 Task: Allow users to attach receipts or supporting documents to individual expenses.
Action: Mouse moved to (818, 64)
Screenshot: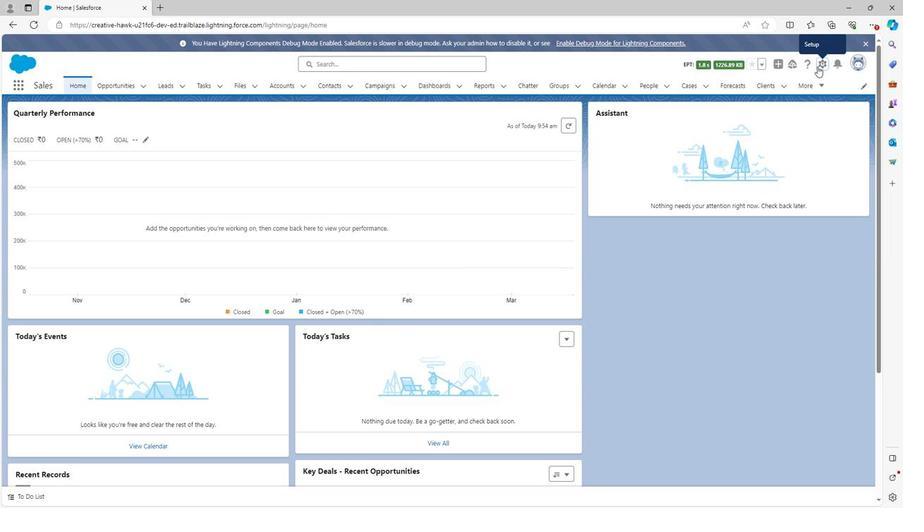 
Action: Mouse pressed left at (818, 64)
Screenshot: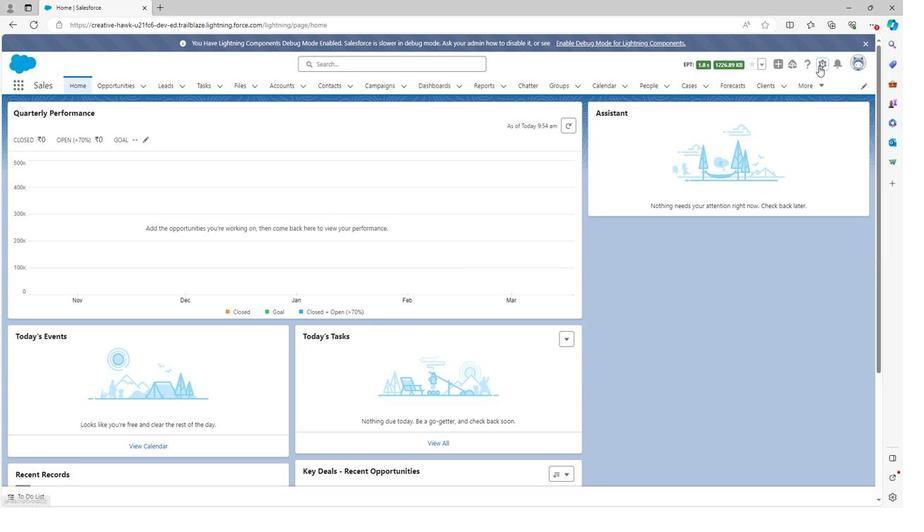
Action: Mouse moved to (781, 88)
Screenshot: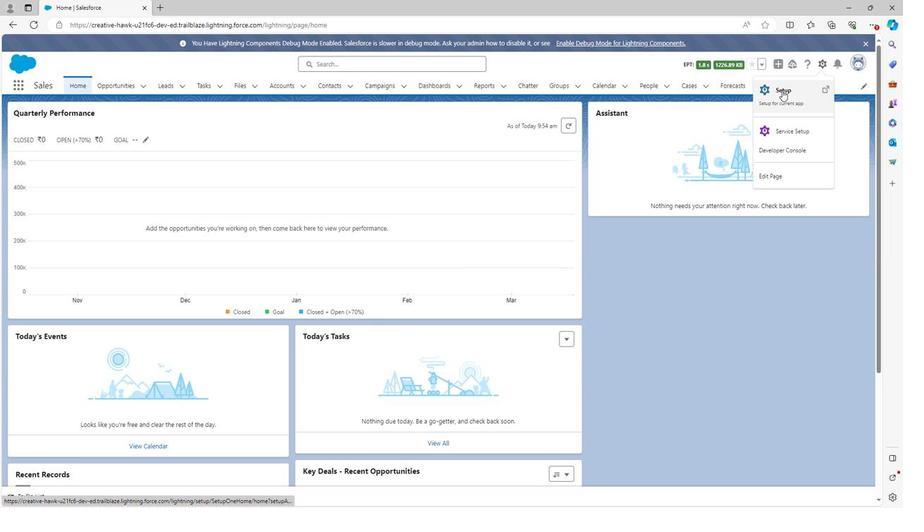 
Action: Mouse pressed left at (781, 88)
Screenshot: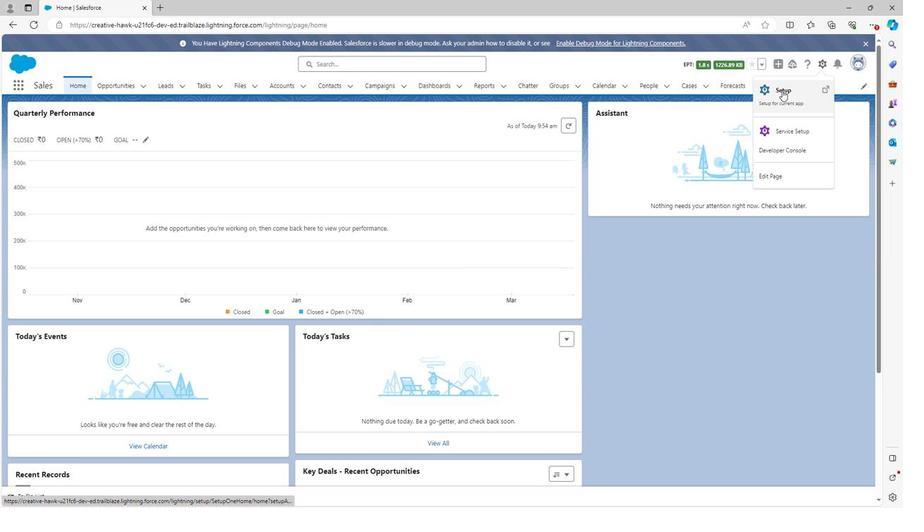 
Action: Mouse moved to (76, 108)
Screenshot: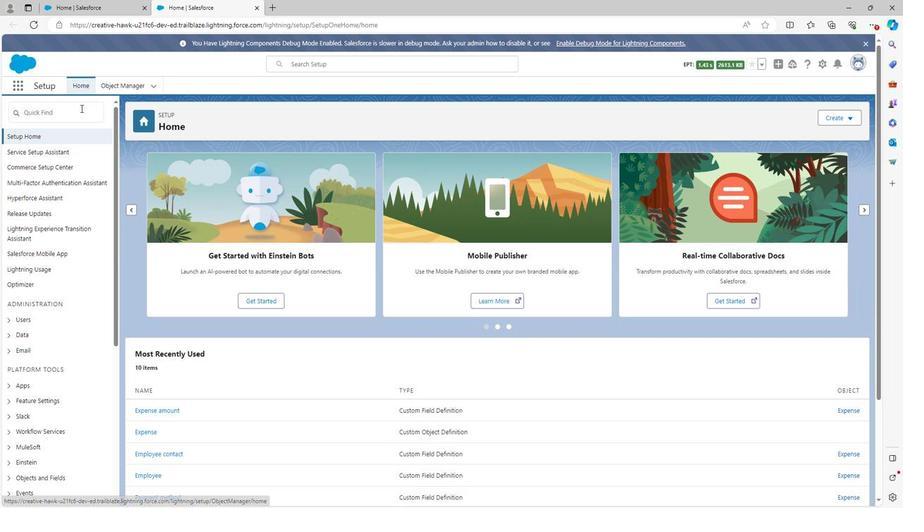 
Action: Mouse pressed left at (76, 108)
Screenshot: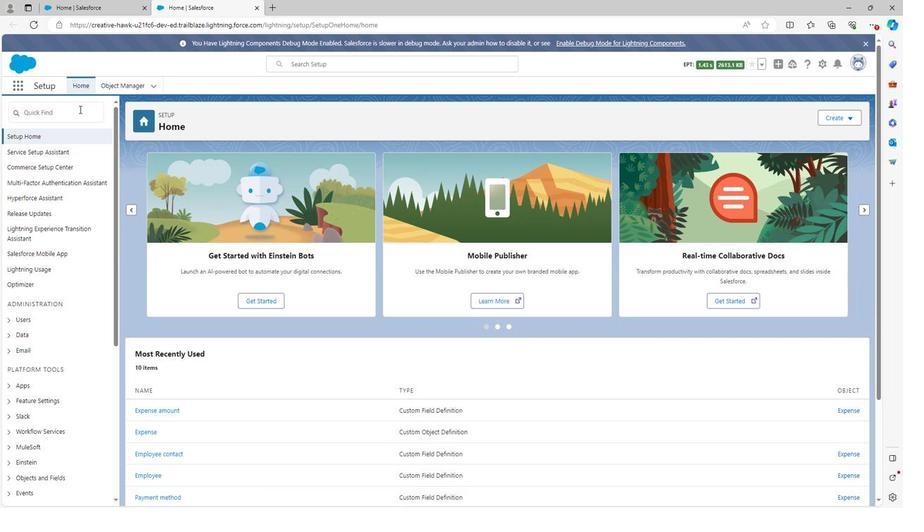 
Action: Key pressed <Key.shift>Sec
Screenshot: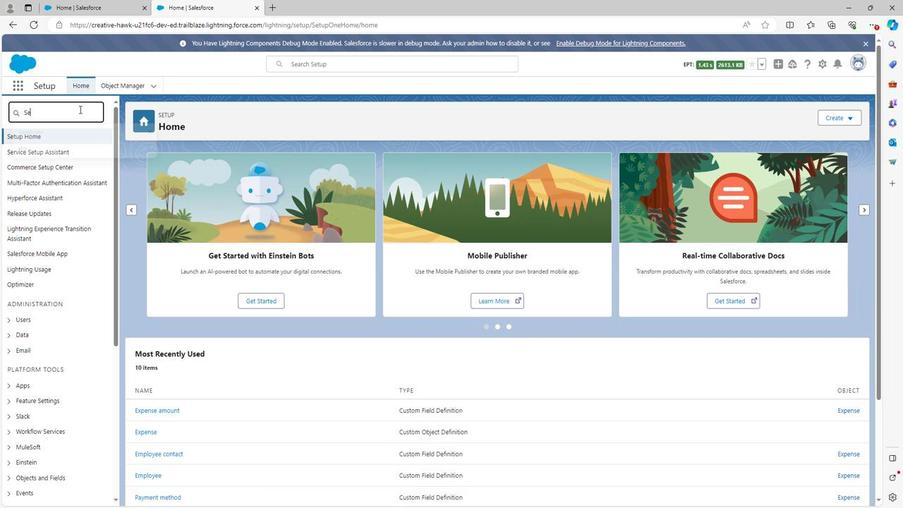 
Action: Mouse moved to (52, 402)
Screenshot: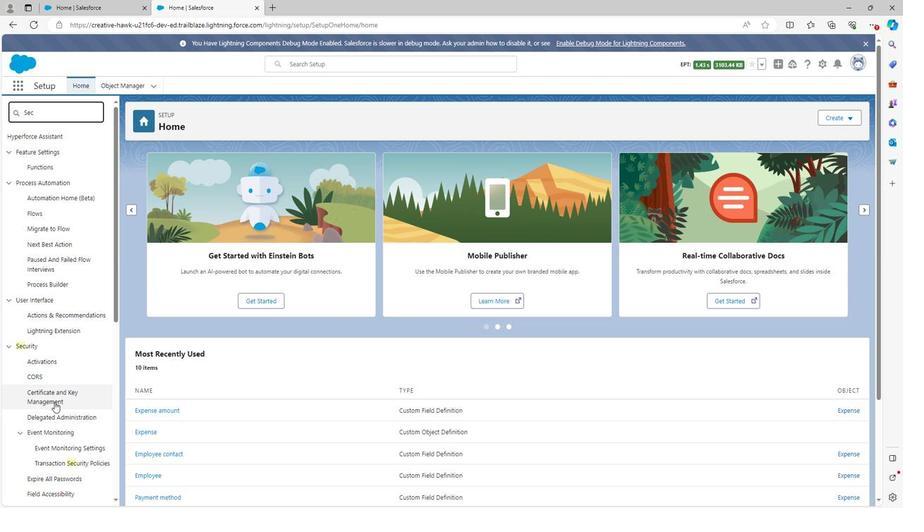 
Action: Mouse scrolled (52, 402) with delta (0, 0)
Screenshot: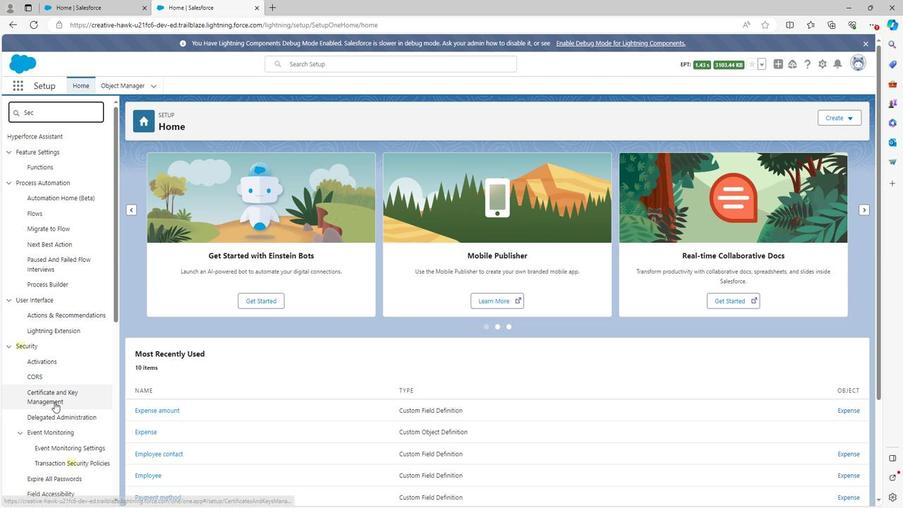 
Action: Mouse scrolled (52, 402) with delta (0, 0)
Screenshot: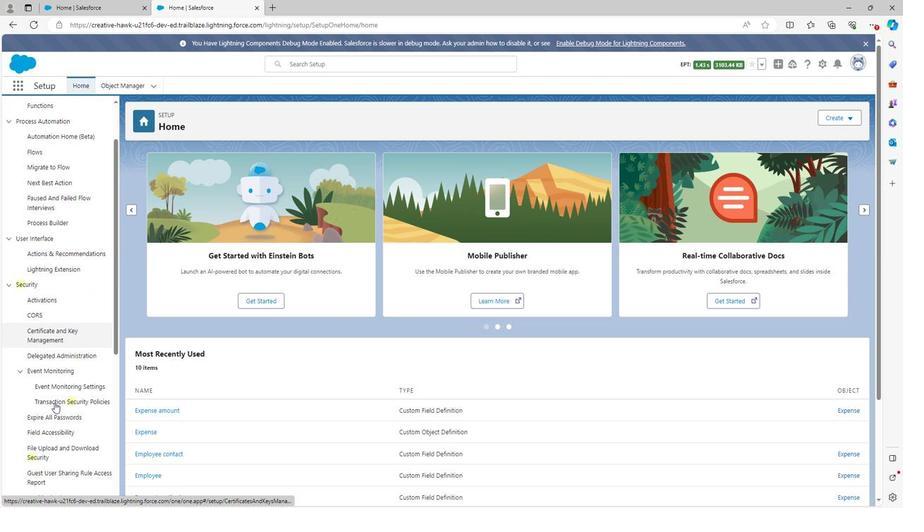 
Action: Mouse moved to (53, 388)
Screenshot: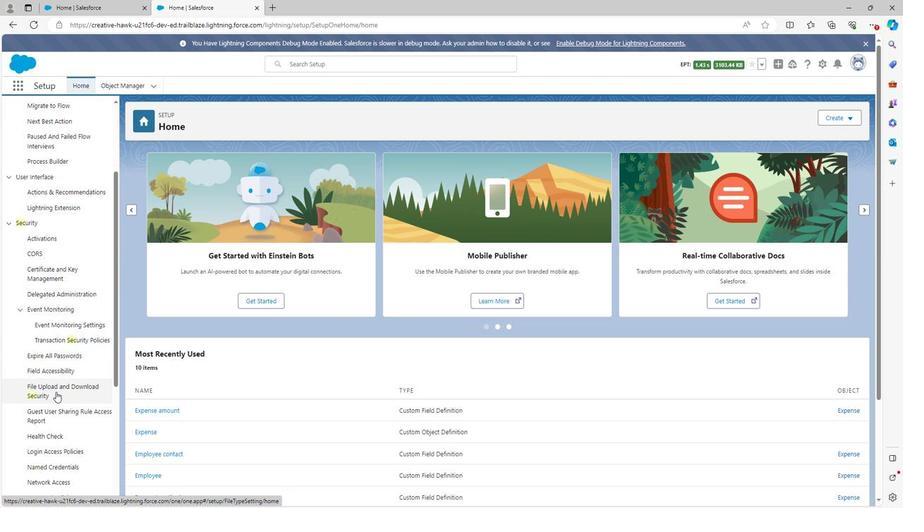 
Action: Mouse pressed left at (53, 388)
Screenshot: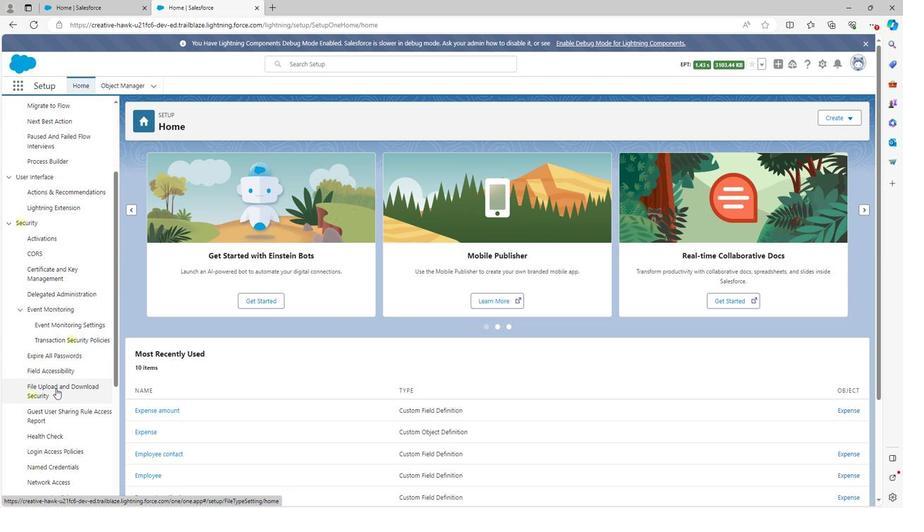 
Action: Mouse moved to (148, 417)
Screenshot: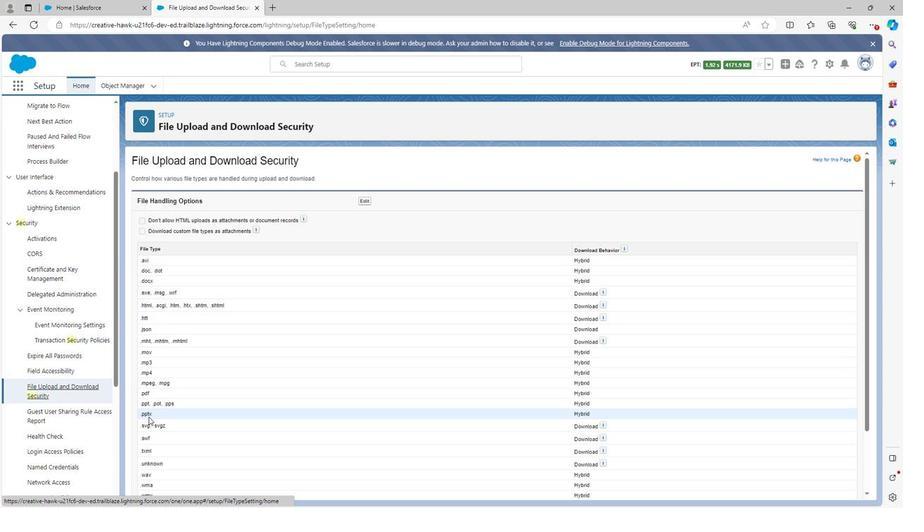 
Action: Mouse scrolled (148, 417) with delta (0, 0)
Screenshot: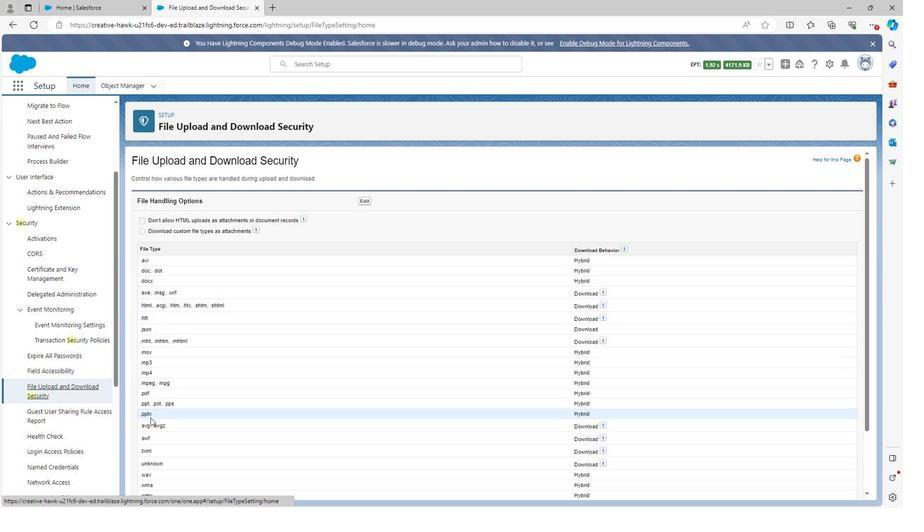 
Action: Mouse scrolled (148, 417) with delta (0, 0)
Screenshot: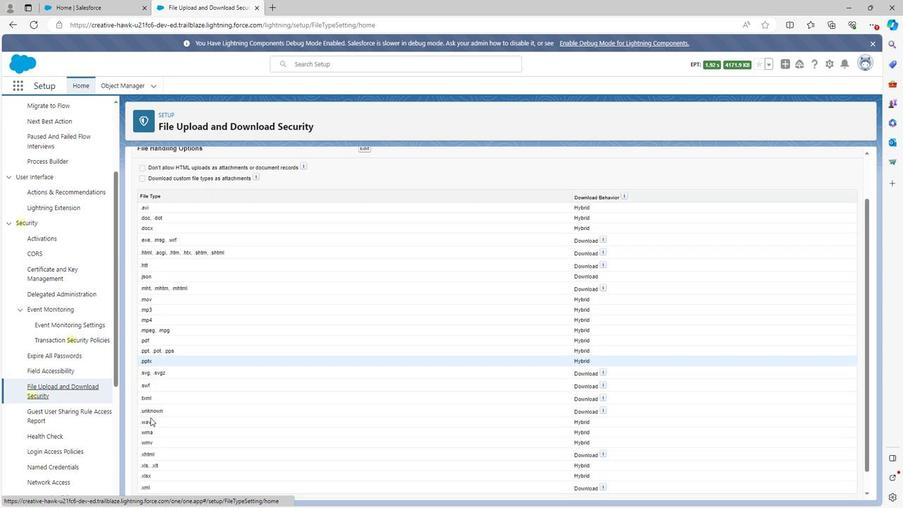 
Action: Mouse scrolled (148, 417) with delta (0, 0)
Screenshot: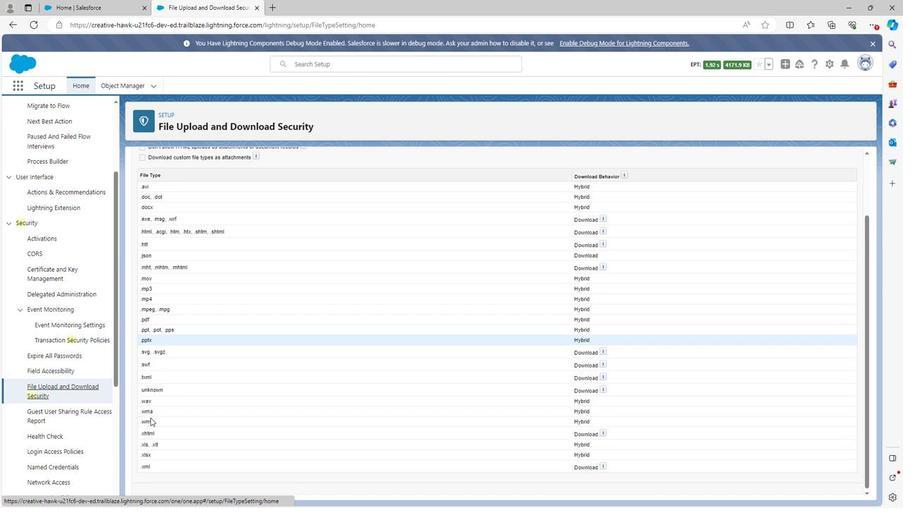 
Action: Mouse moved to (571, 373)
Screenshot: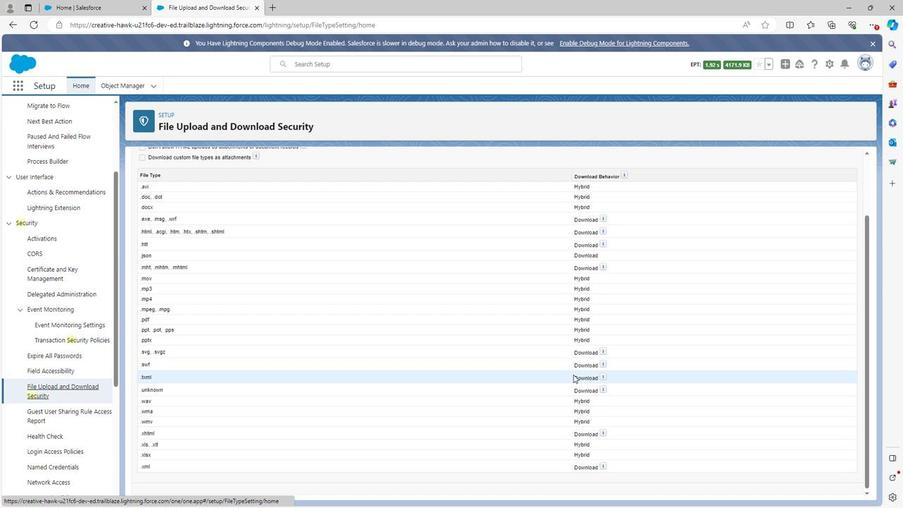 
Action: Mouse scrolled (571, 374) with delta (0, 0)
Screenshot: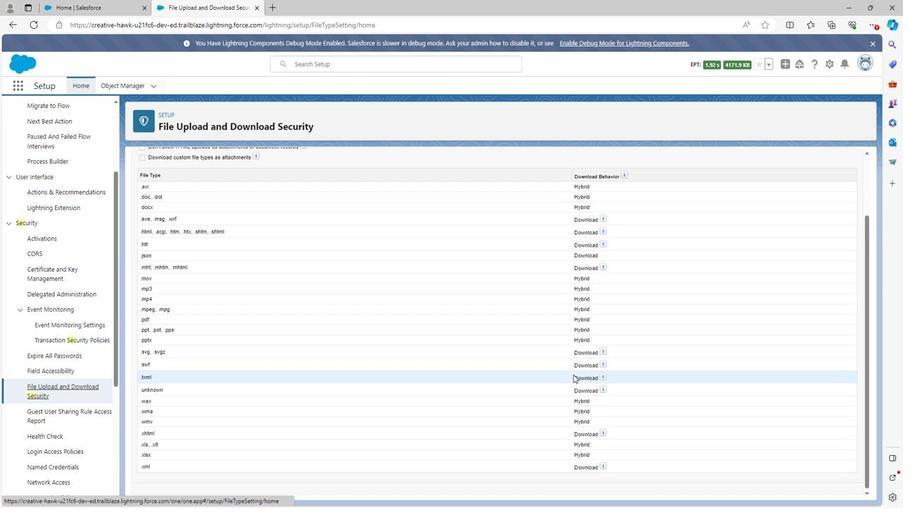 
Action: Mouse scrolled (571, 374) with delta (0, 0)
Screenshot: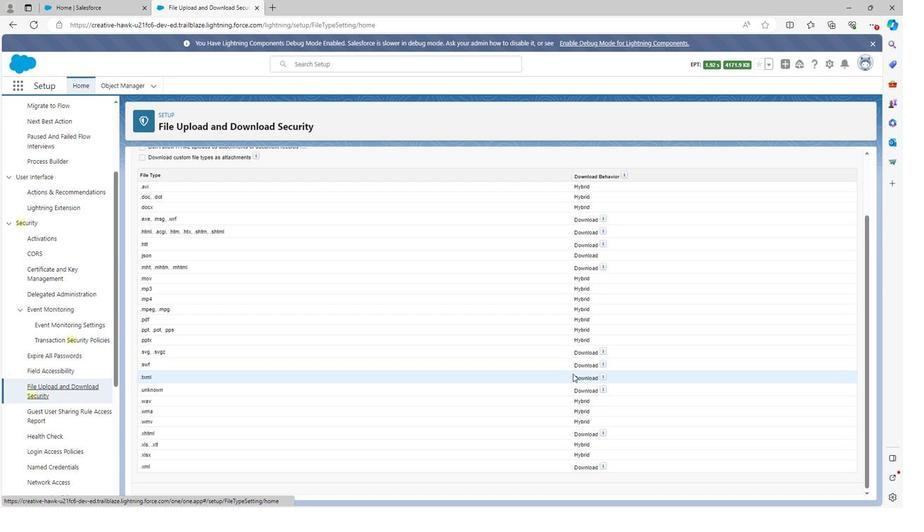 
Action: Mouse scrolled (571, 374) with delta (0, 0)
Screenshot: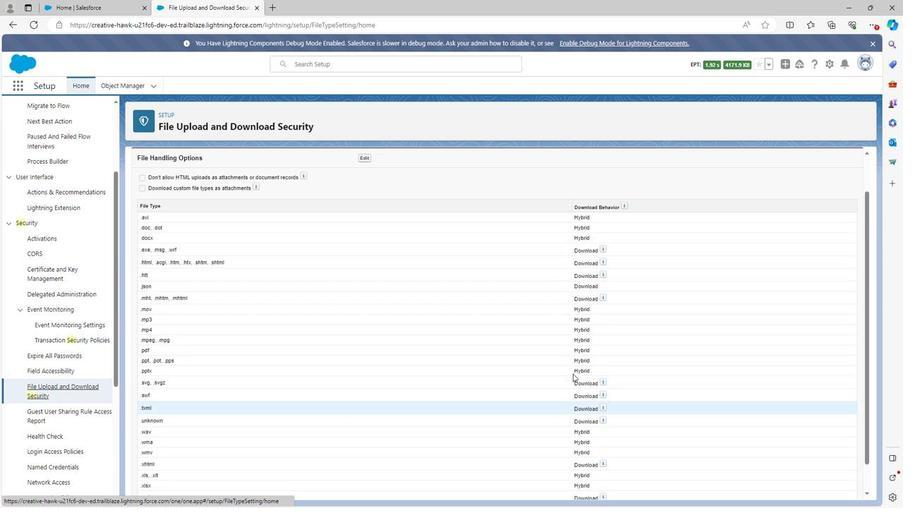 
Action: Mouse moved to (362, 199)
Screenshot: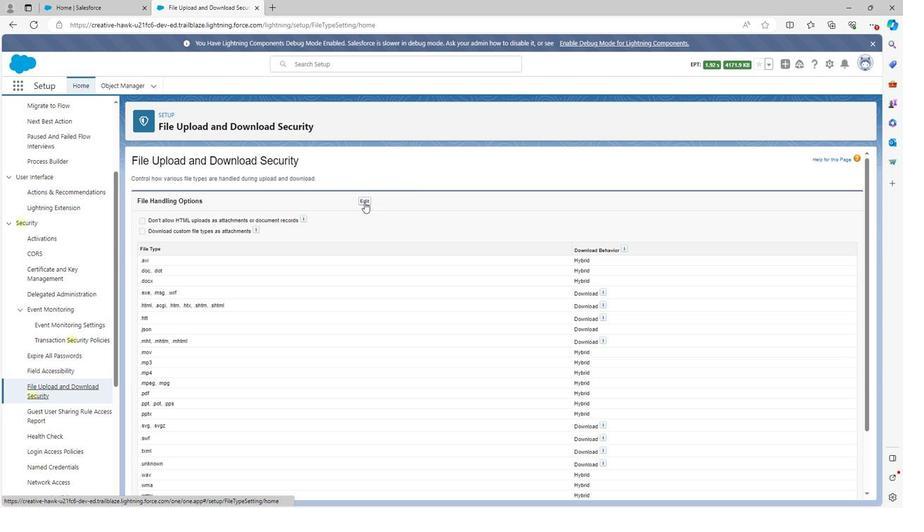 
Action: Mouse pressed left at (362, 199)
Screenshot: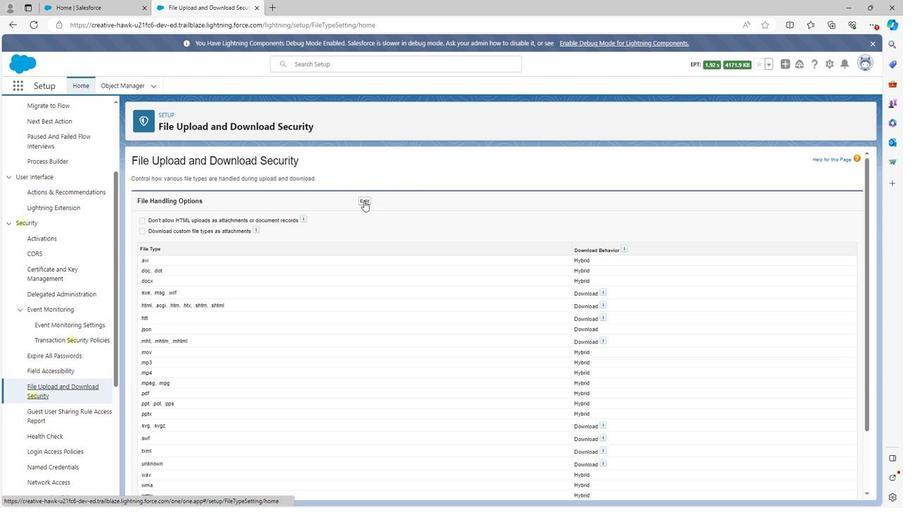 
Action: Mouse moved to (138, 227)
Screenshot: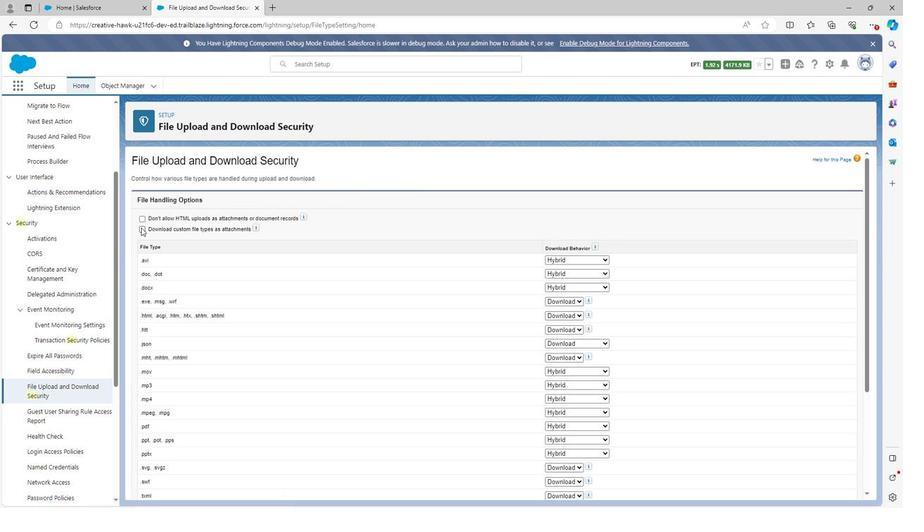 
Action: Mouse pressed left at (138, 227)
Screenshot: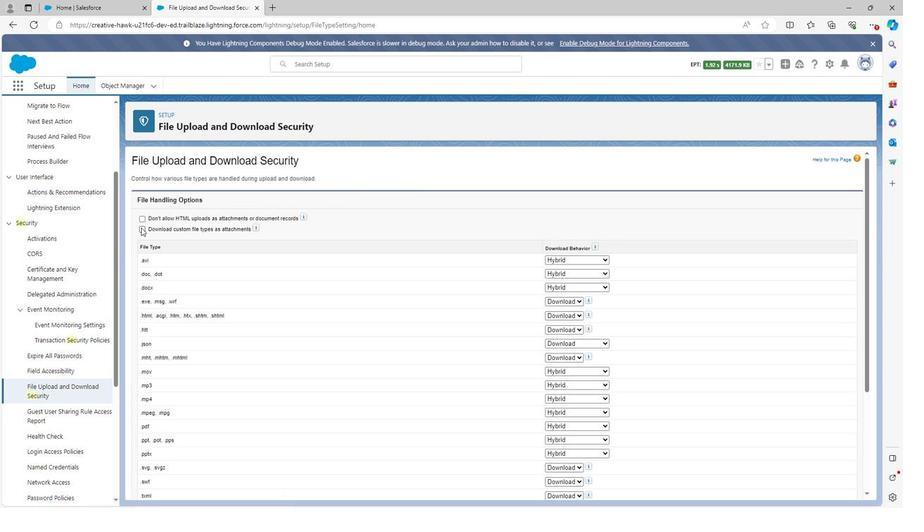 
Action: Mouse moved to (139, 218)
Screenshot: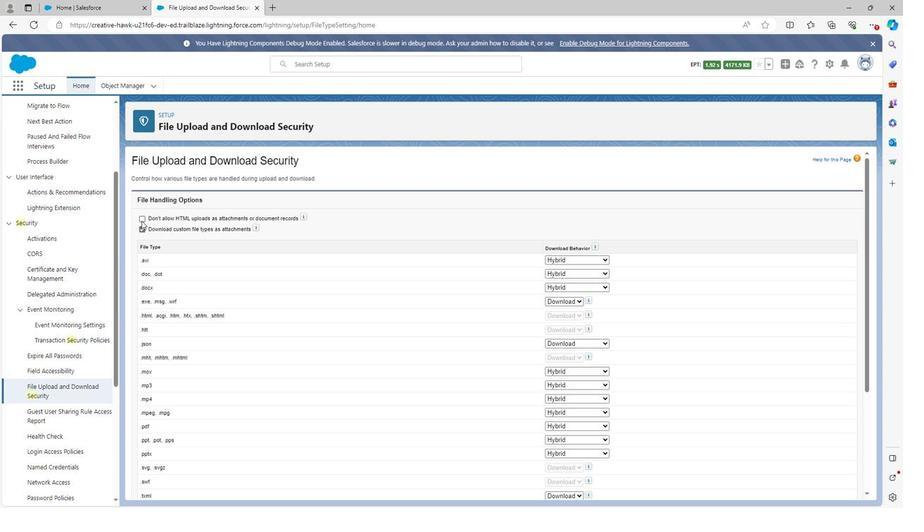 
Action: Mouse pressed left at (139, 218)
Screenshot: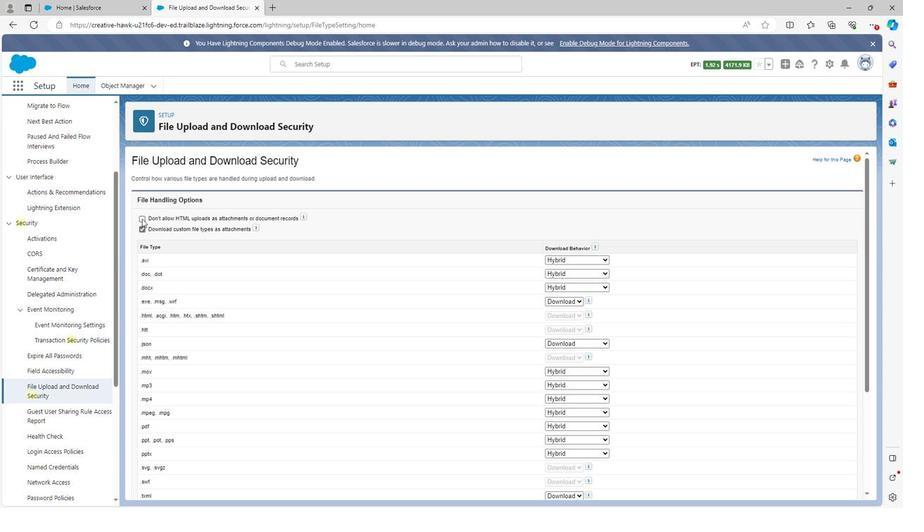 
Action: Mouse moved to (542, 289)
Screenshot: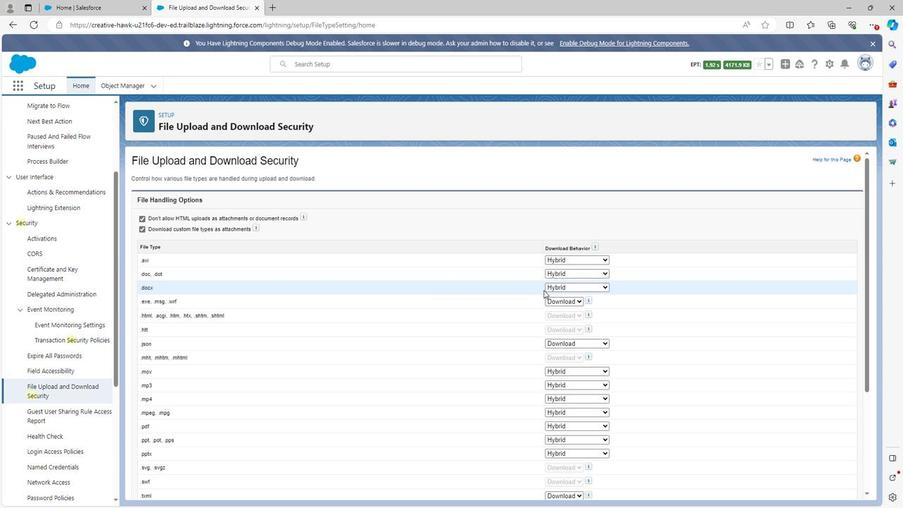 
Action: Mouse scrolled (542, 289) with delta (0, 0)
Screenshot: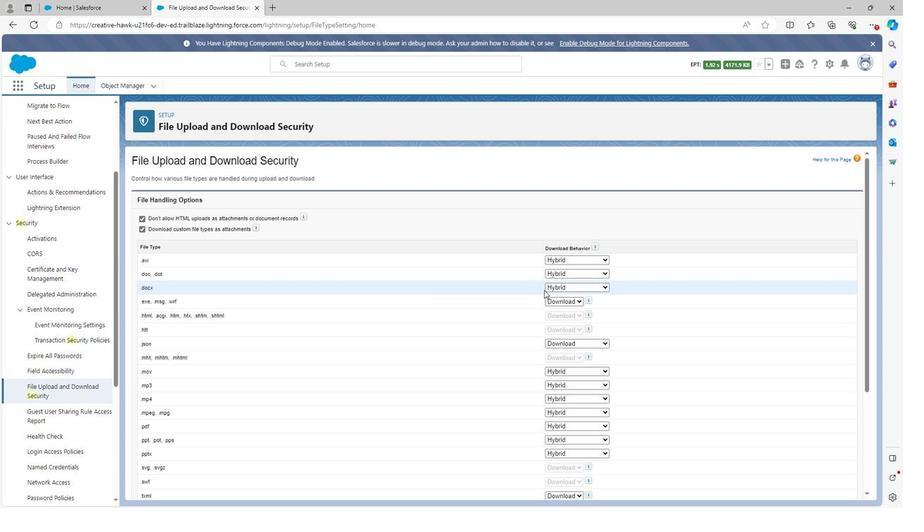 
Action: Mouse scrolled (542, 289) with delta (0, 0)
Screenshot: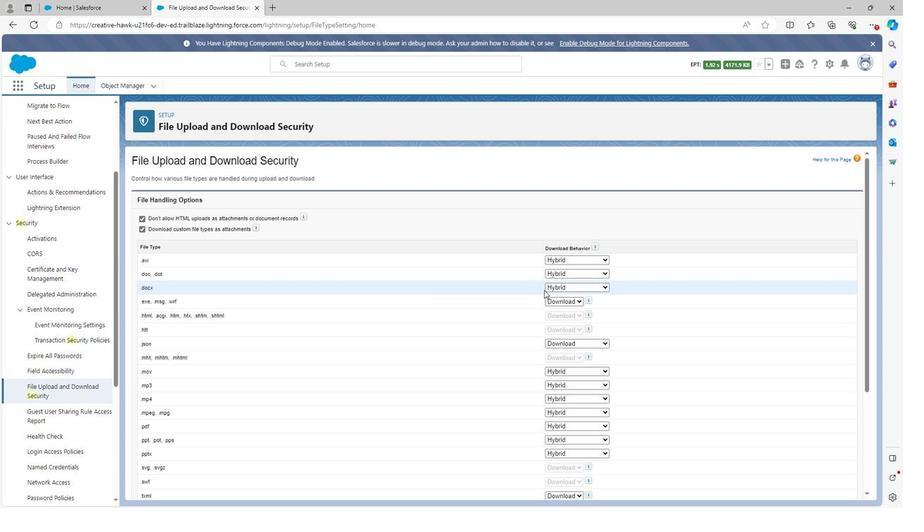 
Action: Mouse scrolled (542, 289) with delta (0, 0)
Screenshot: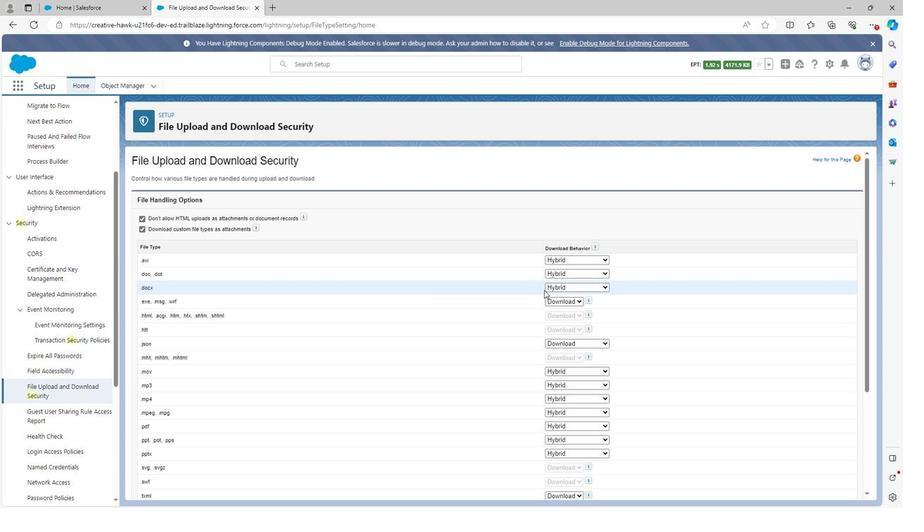 
Action: Mouse scrolled (542, 289) with delta (0, 0)
Screenshot: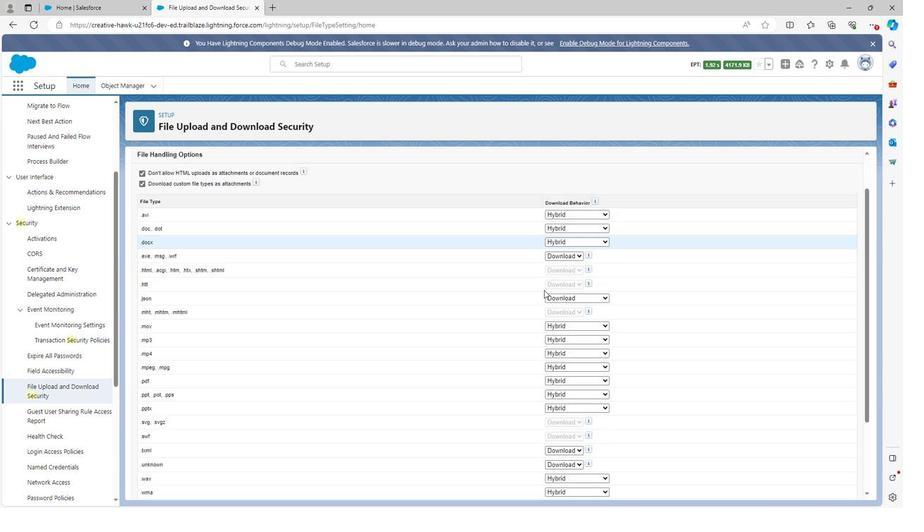 
Action: Mouse scrolled (542, 289) with delta (0, 0)
Screenshot: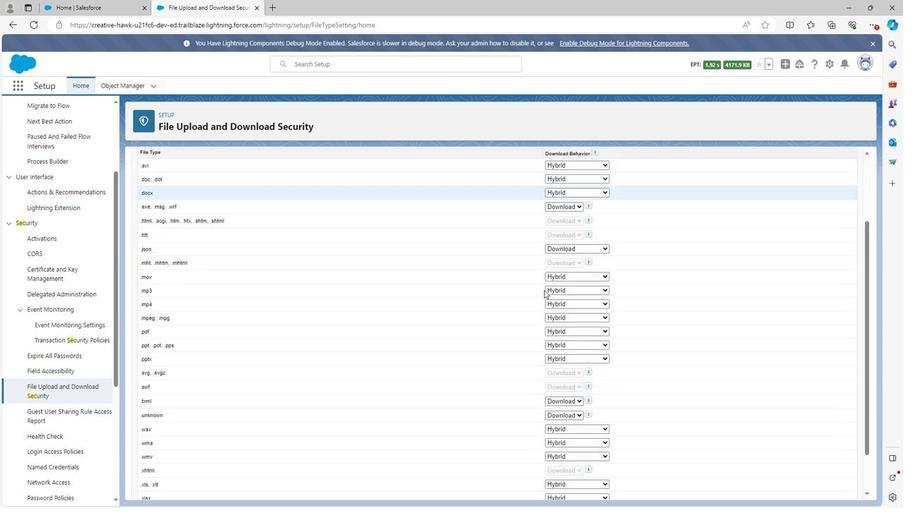 
Action: Mouse scrolled (542, 289) with delta (0, 0)
Screenshot: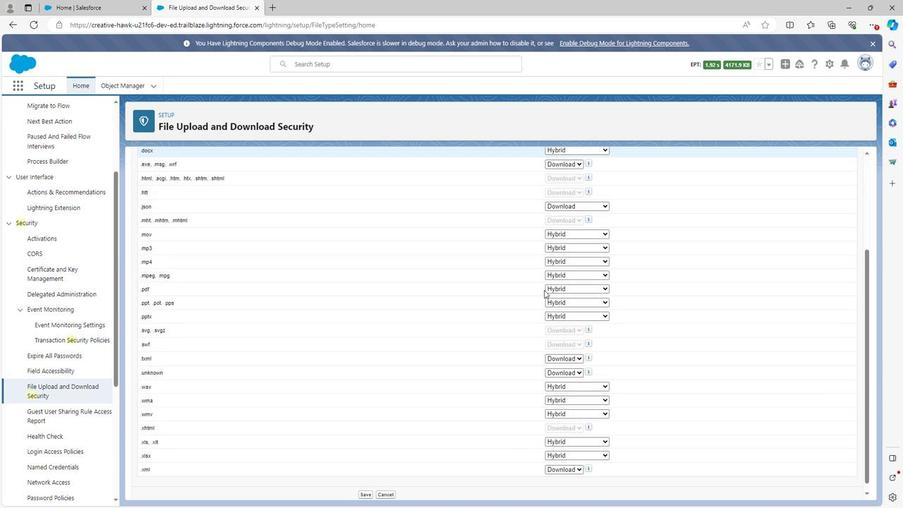
Action: Mouse scrolled (542, 289) with delta (0, 0)
Screenshot: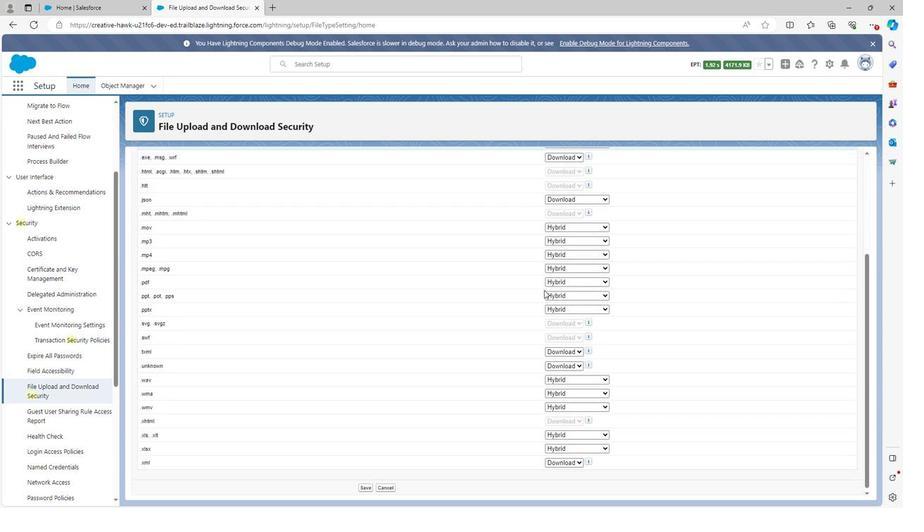 
Action: Mouse moved to (362, 487)
Screenshot: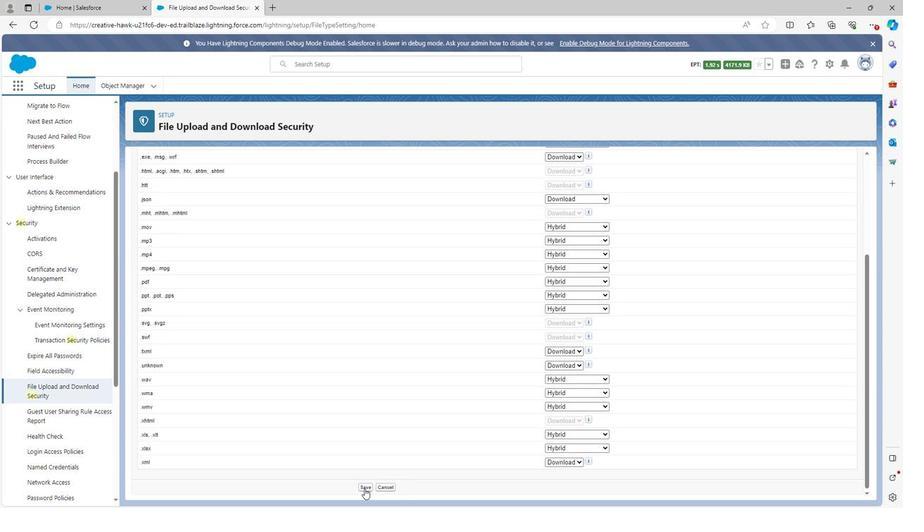 
Action: Mouse pressed left at (362, 487)
Screenshot: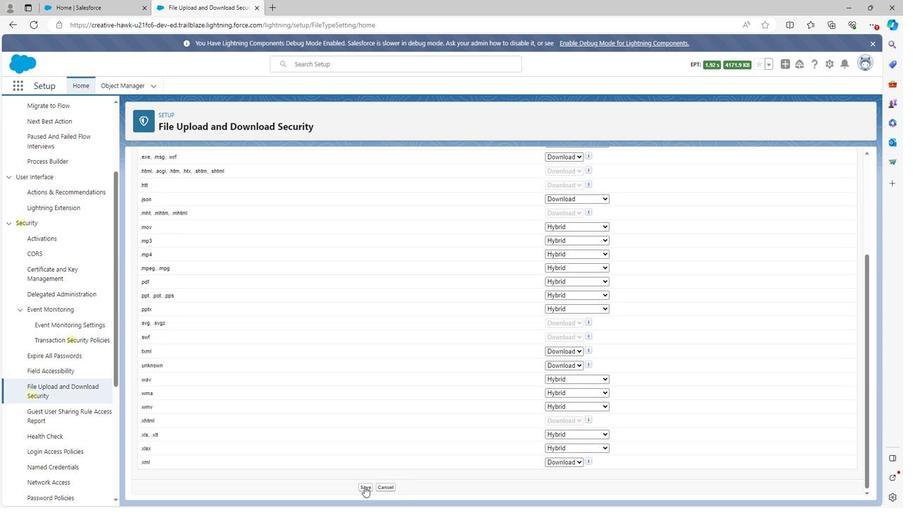 
Action: Mouse moved to (156, 302)
Screenshot: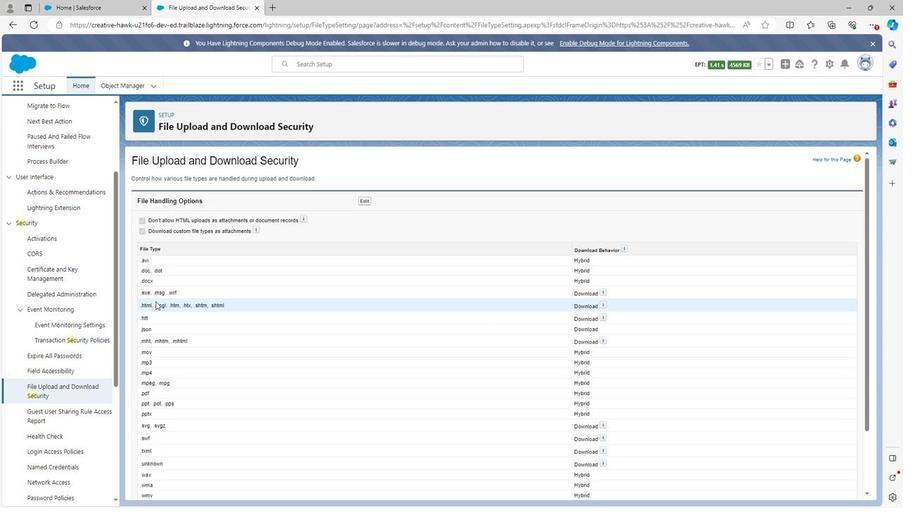 
